 Task: Select workspace type "Others".
Action: Mouse moved to (411, 271)
Screenshot: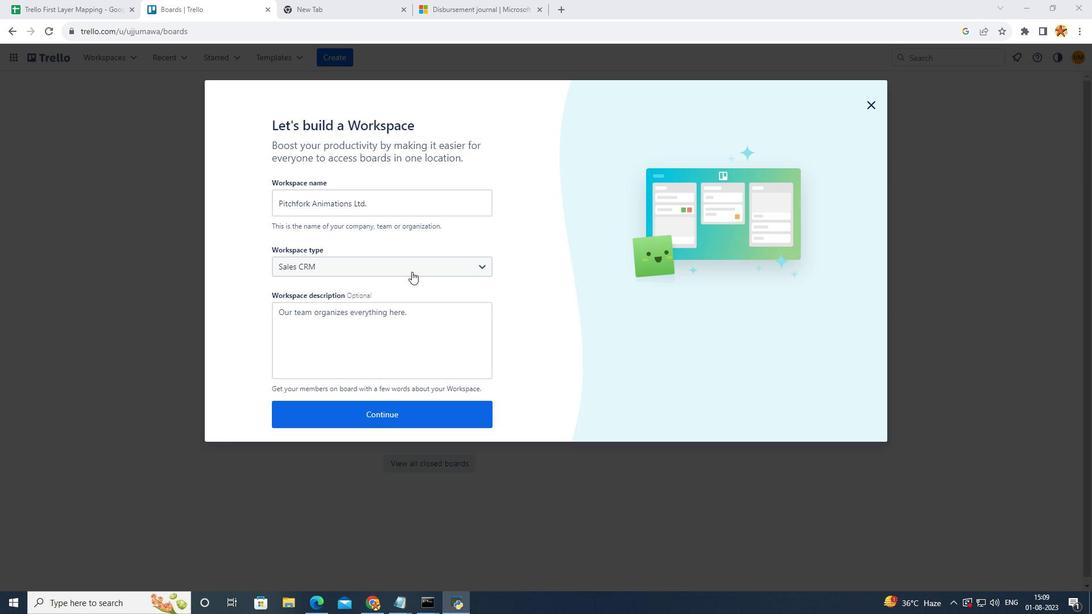 
Action: Mouse pressed left at (411, 271)
Screenshot: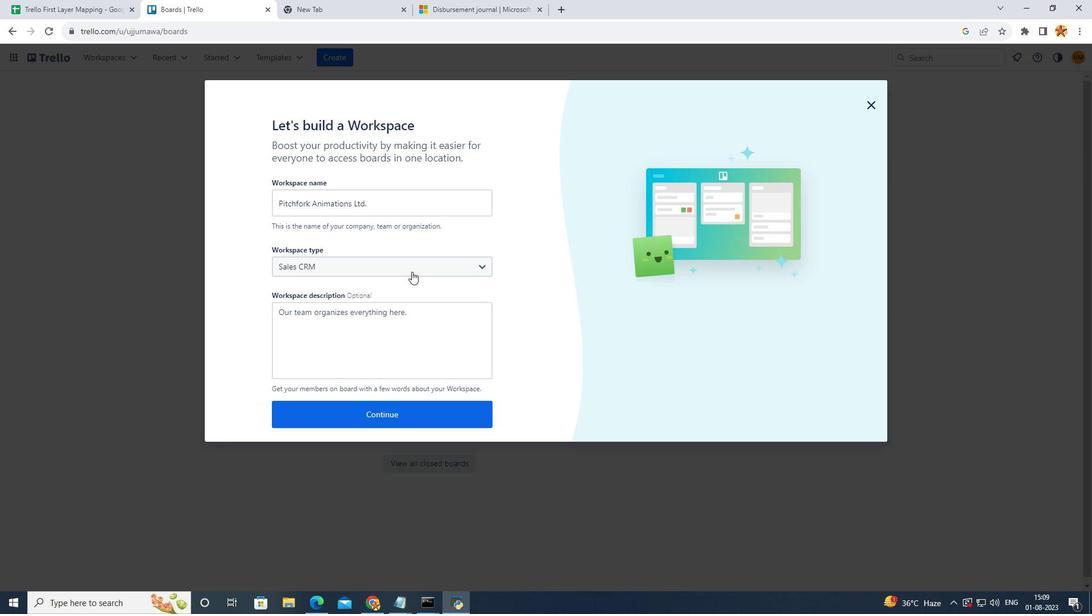 
Action: Mouse moved to (334, 415)
Screenshot: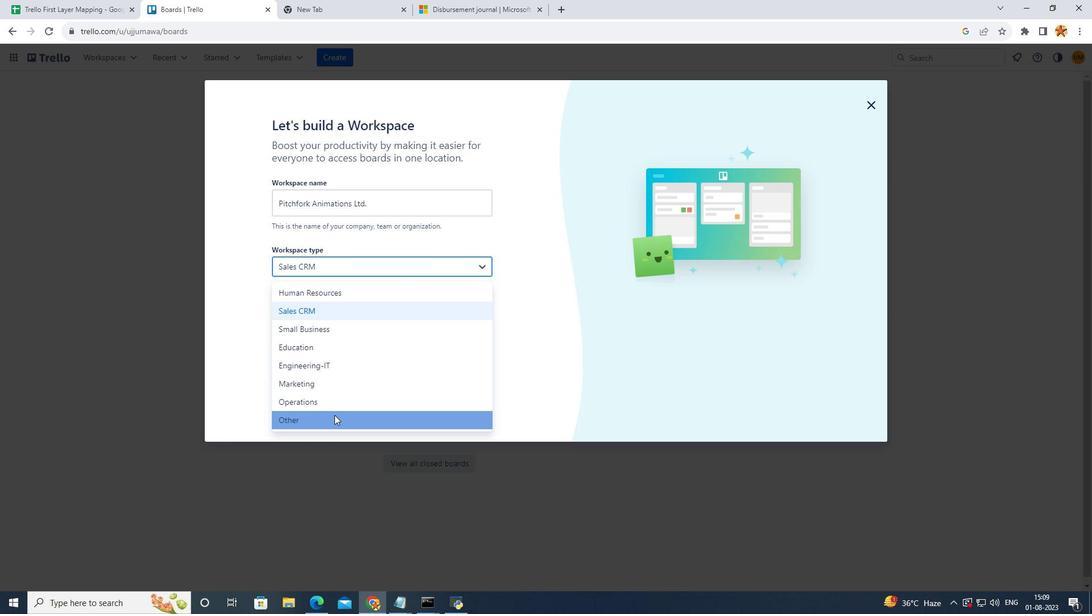 
Action: Mouse pressed left at (334, 415)
Screenshot: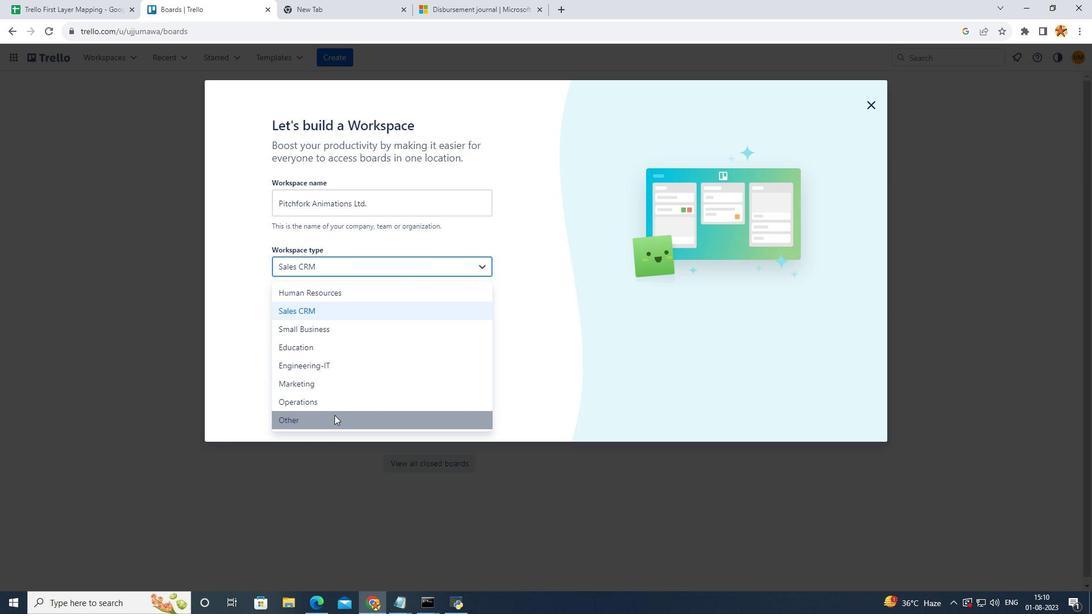 
Action: Mouse moved to (346, 318)
Screenshot: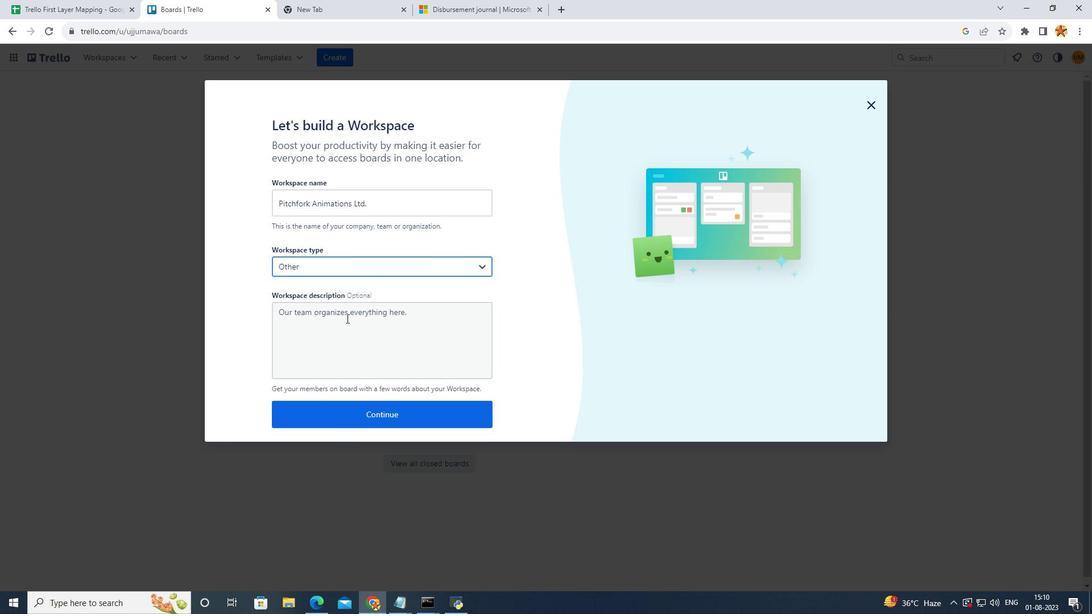 
